 Task: Add the product "Kleenex Ultra Soft 3-Ply Tissues (60 ct)" to cart from the store "DashMart".
Action: Mouse pressed left at (48, 86)
Screenshot: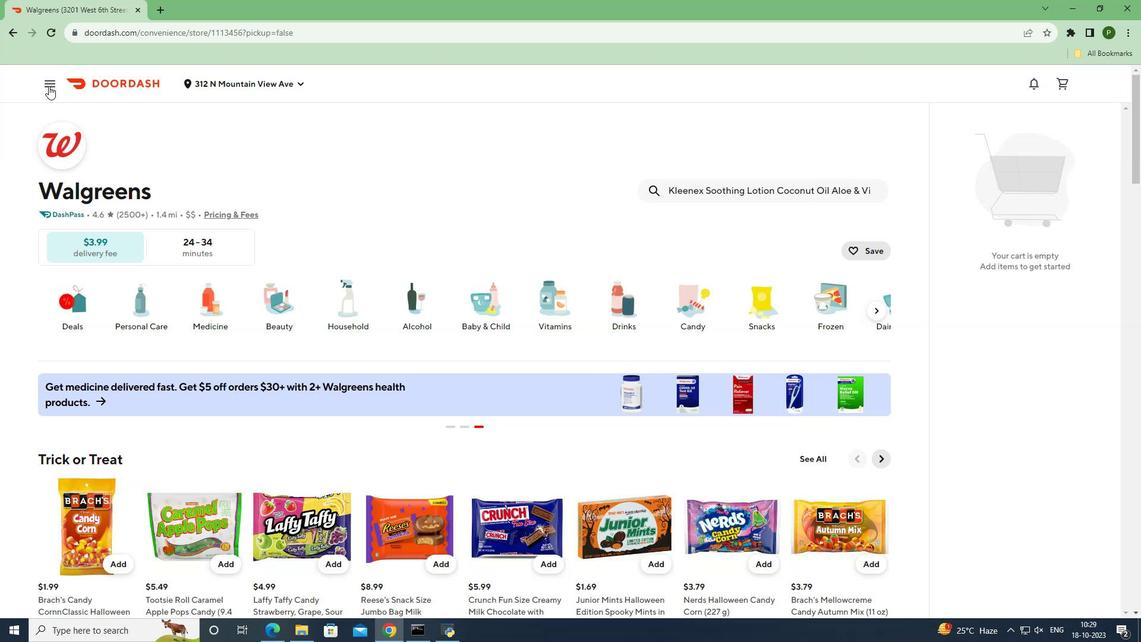 
Action: Mouse moved to (51, 165)
Screenshot: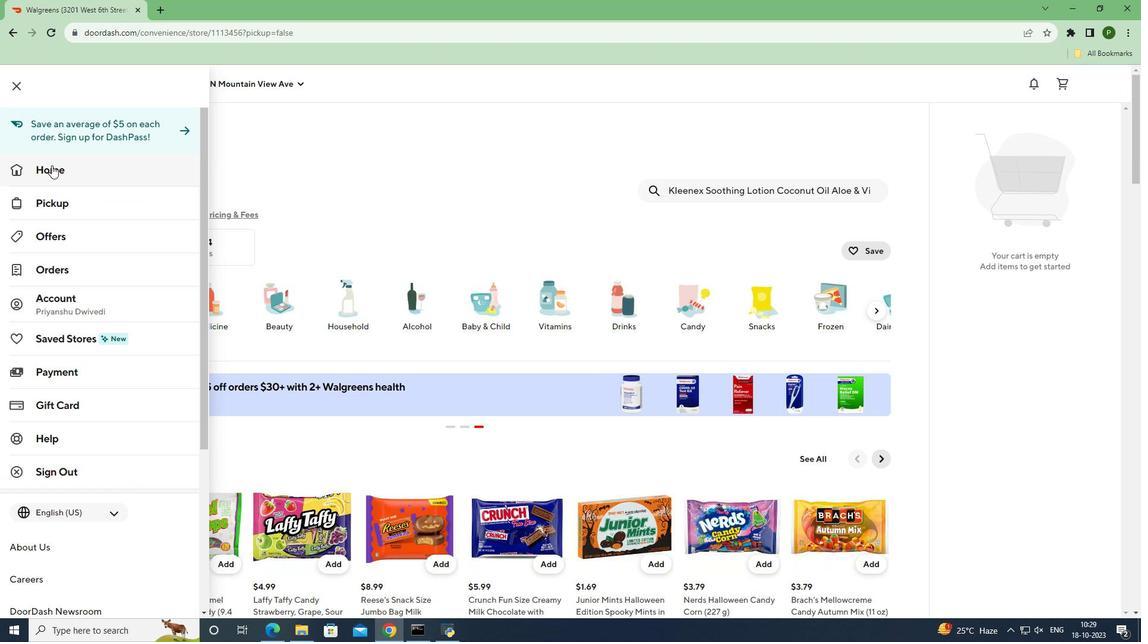 
Action: Mouse pressed left at (51, 165)
Screenshot: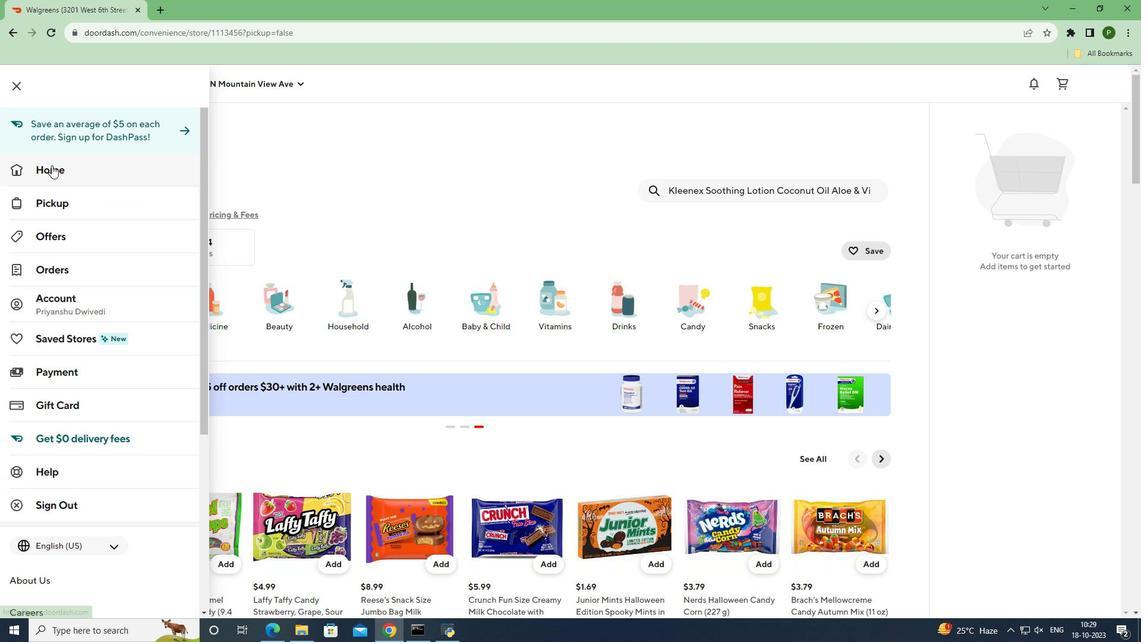 
Action: Mouse moved to (847, 124)
Screenshot: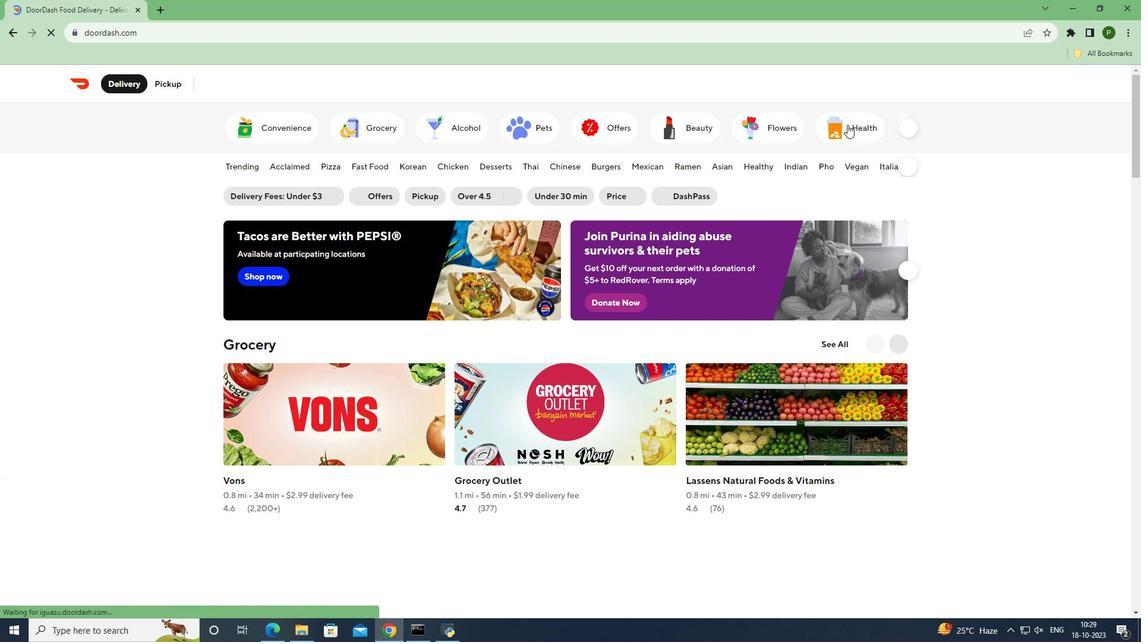 
Action: Mouse pressed left at (847, 124)
Screenshot: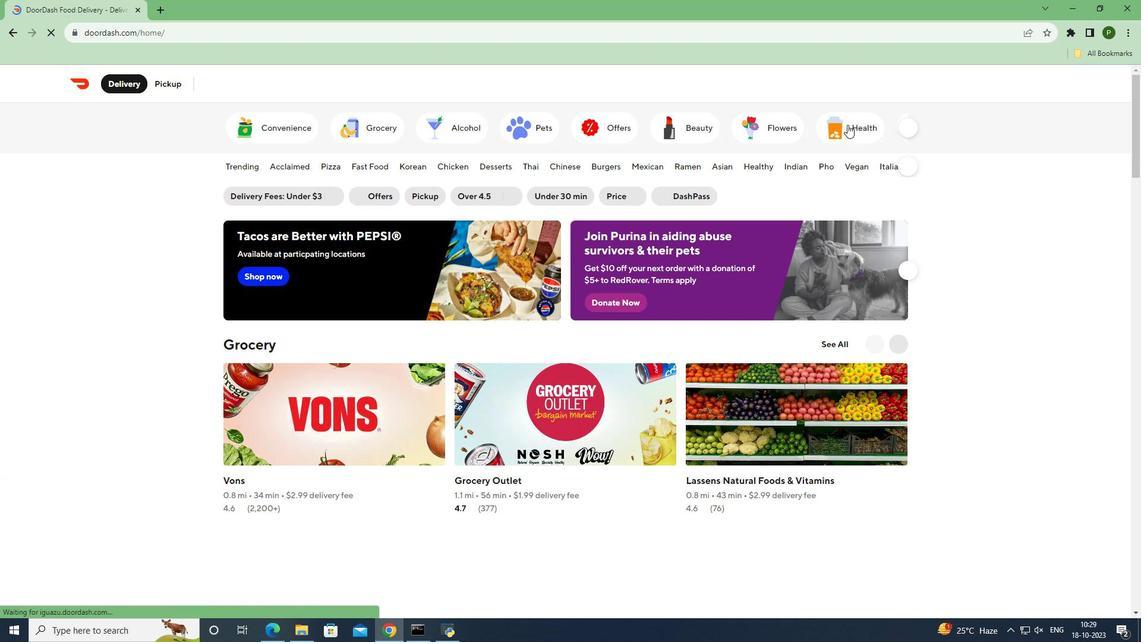 
Action: Mouse moved to (356, 410)
Screenshot: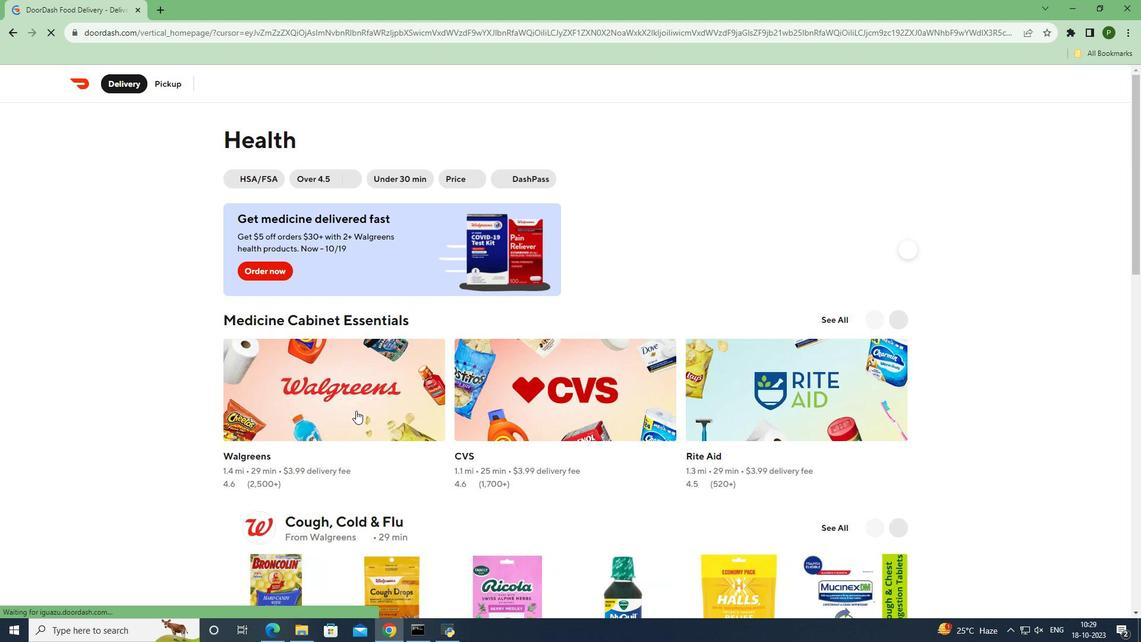 
Action: Mouse pressed left at (356, 410)
Screenshot: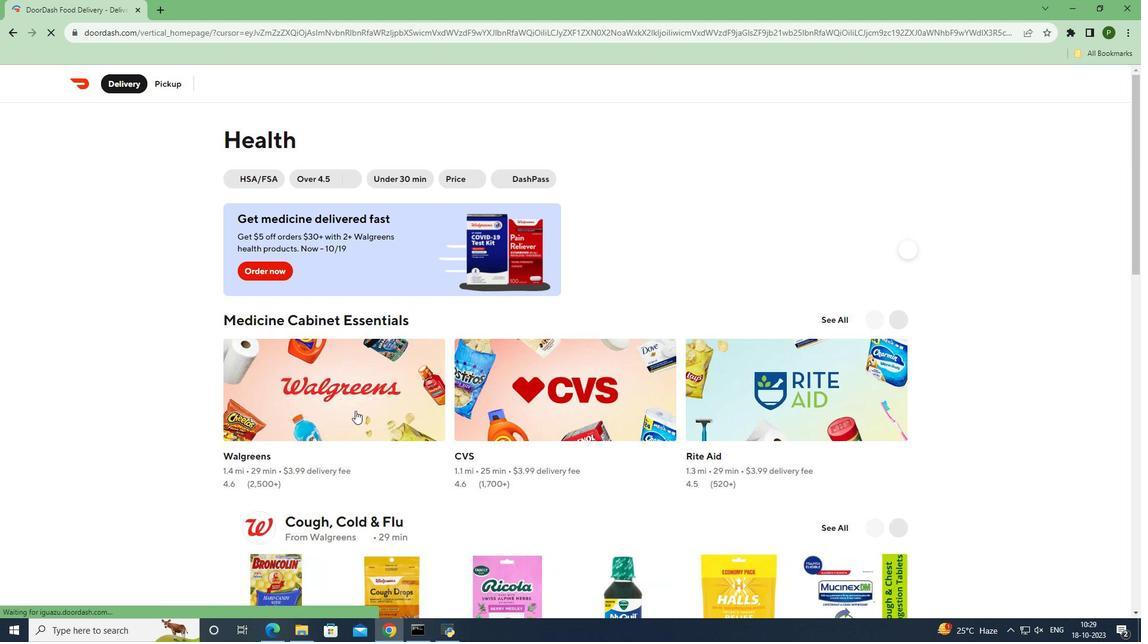 
Action: Mouse moved to (718, 195)
Screenshot: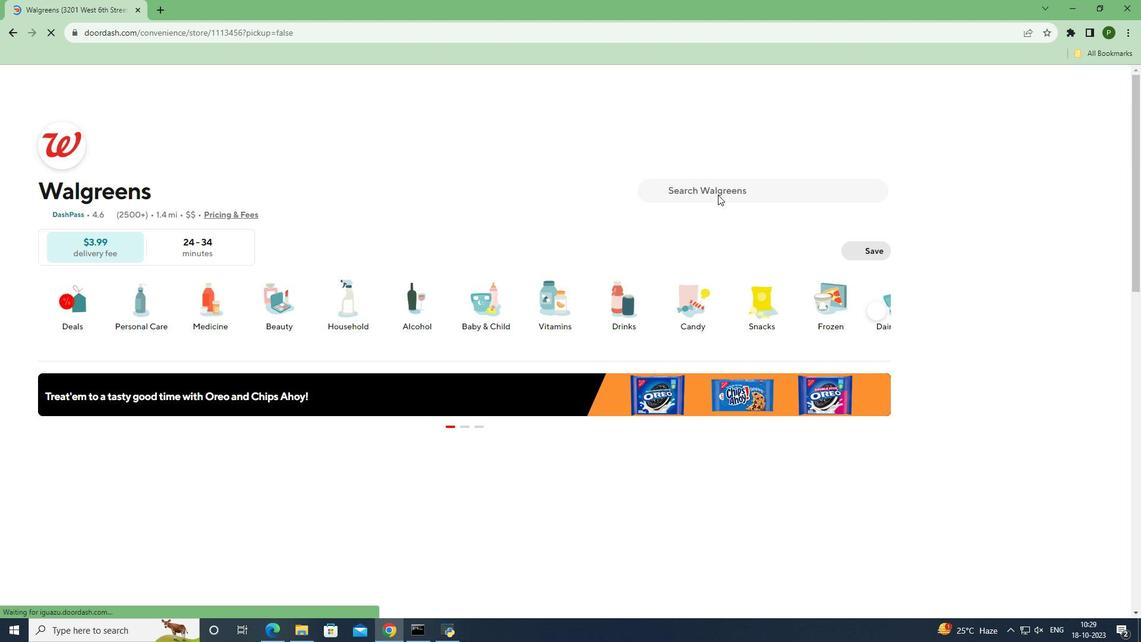 
Action: Mouse pressed left at (718, 195)
Screenshot: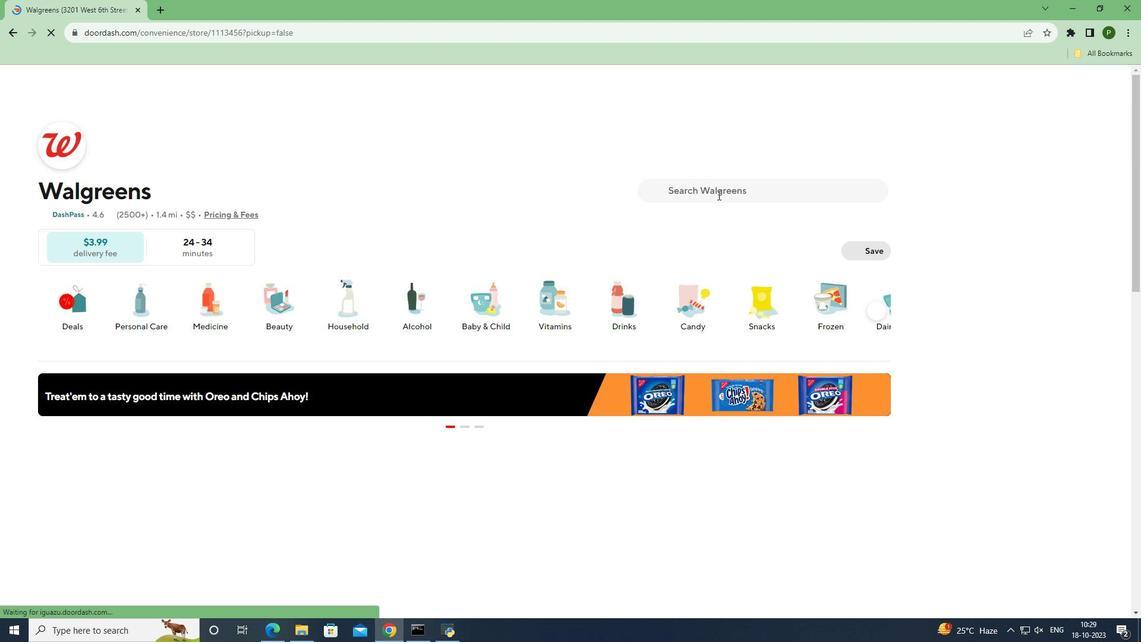 
Action: Key pressed <Key.caps_lock>K<Key.caps_lock>leenex<Key.space><Key.caps_lock>U<Key.caps_lock>ltra<Key.space><Key.caps_lock>S<Key.caps_lock>oft<Key.space>3-<Key.caps_lock>P<Key.caps_lock>ly
Screenshot: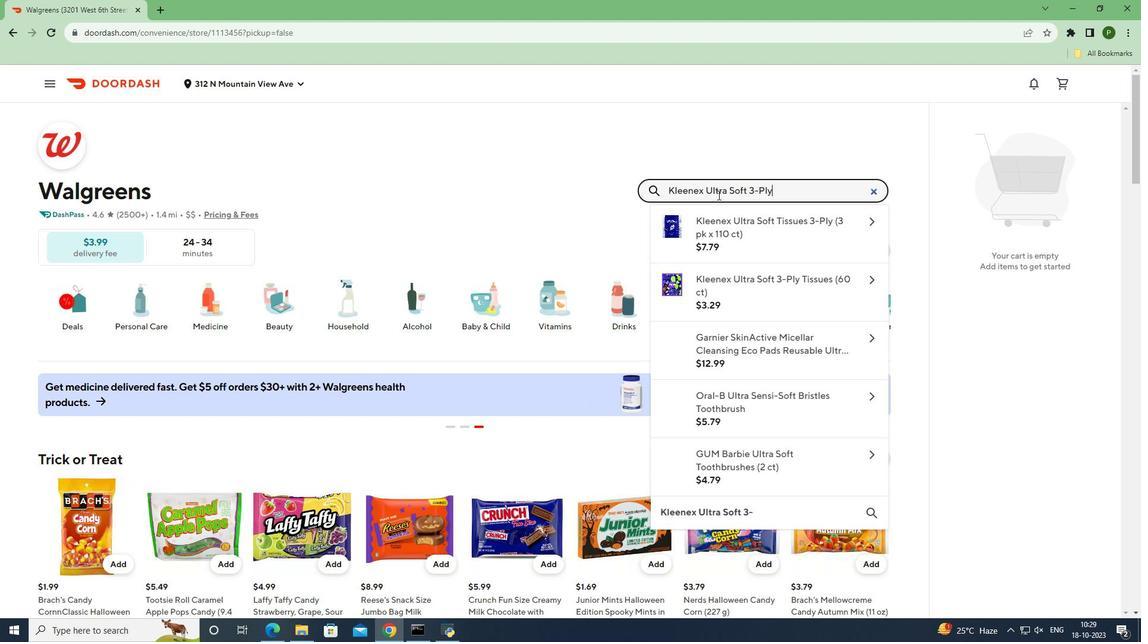 
Action: Mouse moved to (717, 194)
Screenshot: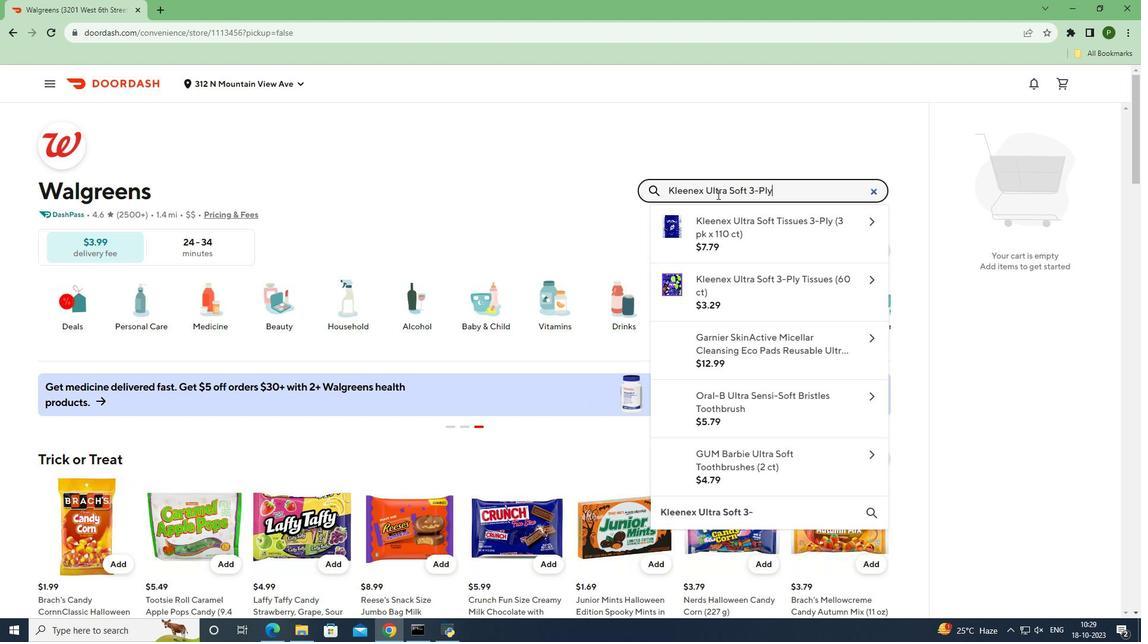 
Action: Key pressed <Key.space><Key.caps_lock>T<Key.caps_lock>issues<Key.space><Key.shift_r>(60<Key.space>ct<Key.shift_r>)
Screenshot: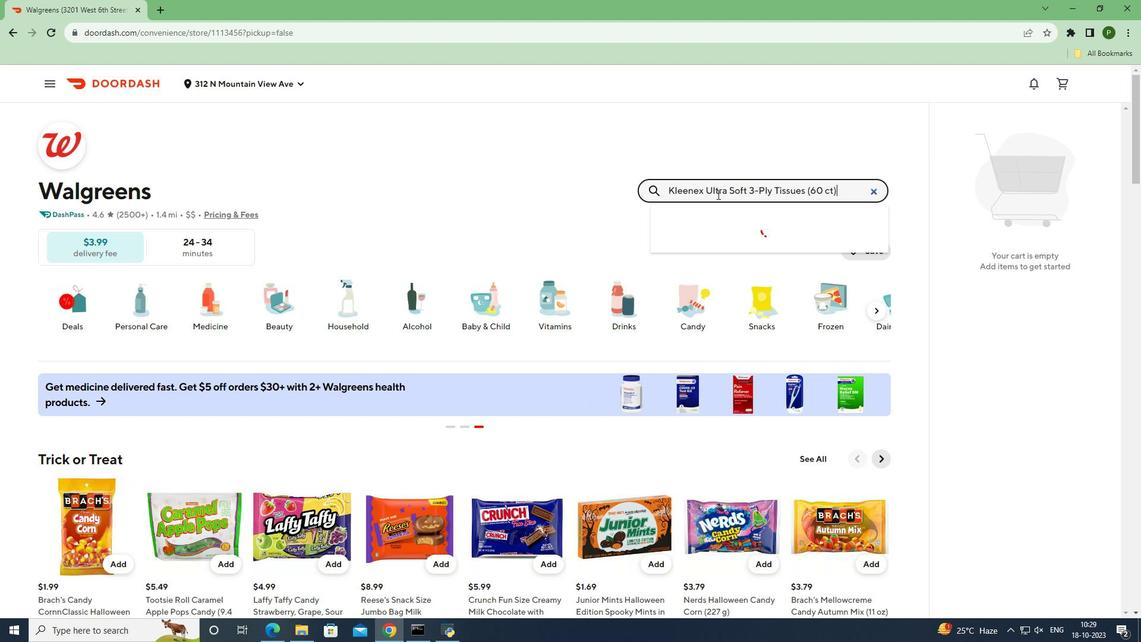 
Action: Mouse moved to (728, 230)
Screenshot: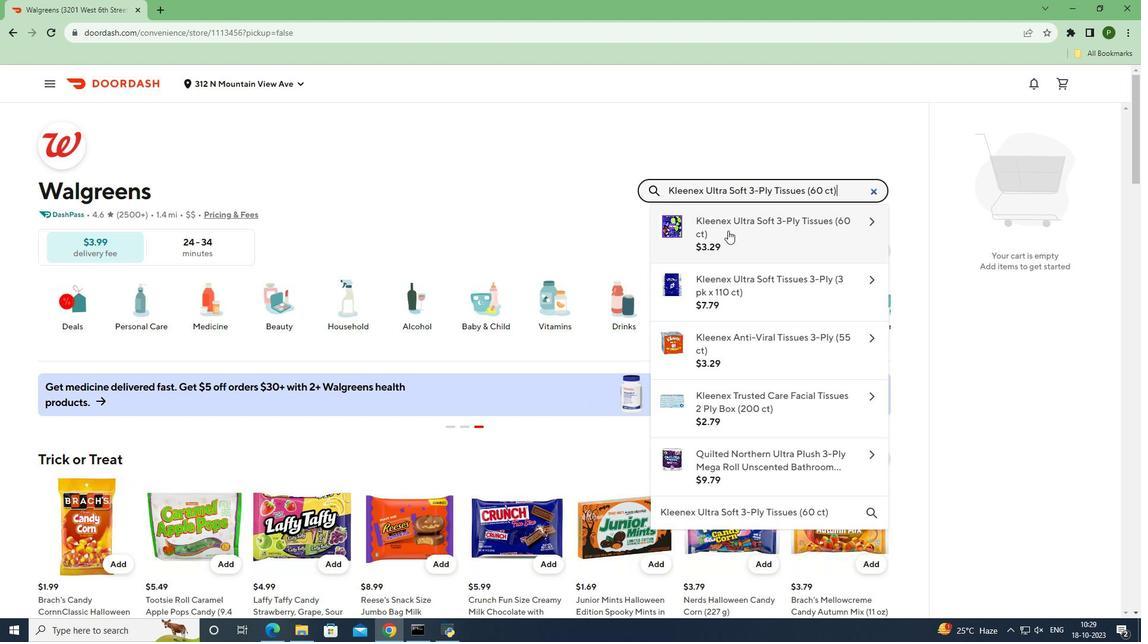 
Action: Mouse pressed left at (728, 230)
Screenshot: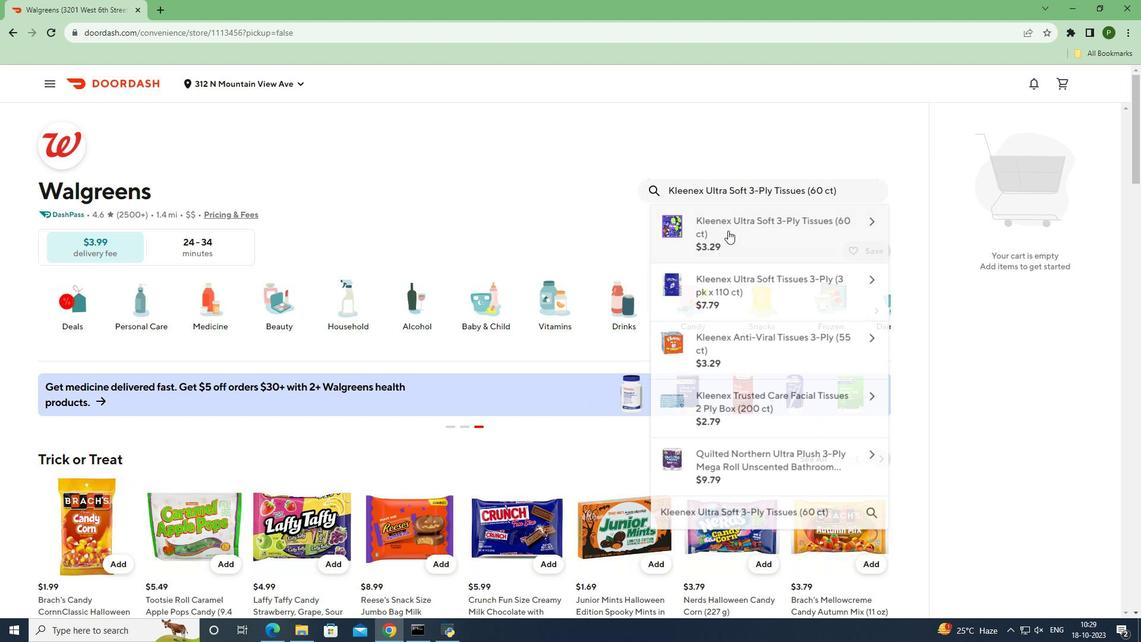 
Action: Mouse moved to (803, 588)
Screenshot: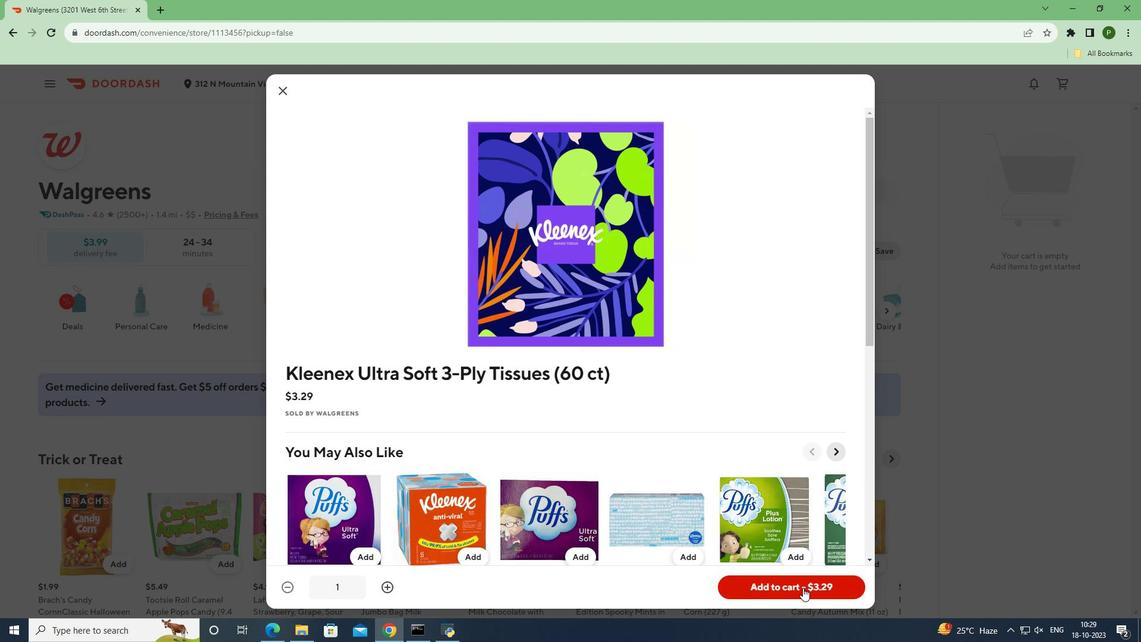 
Action: Mouse pressed left at (803, 588)
Screenshot: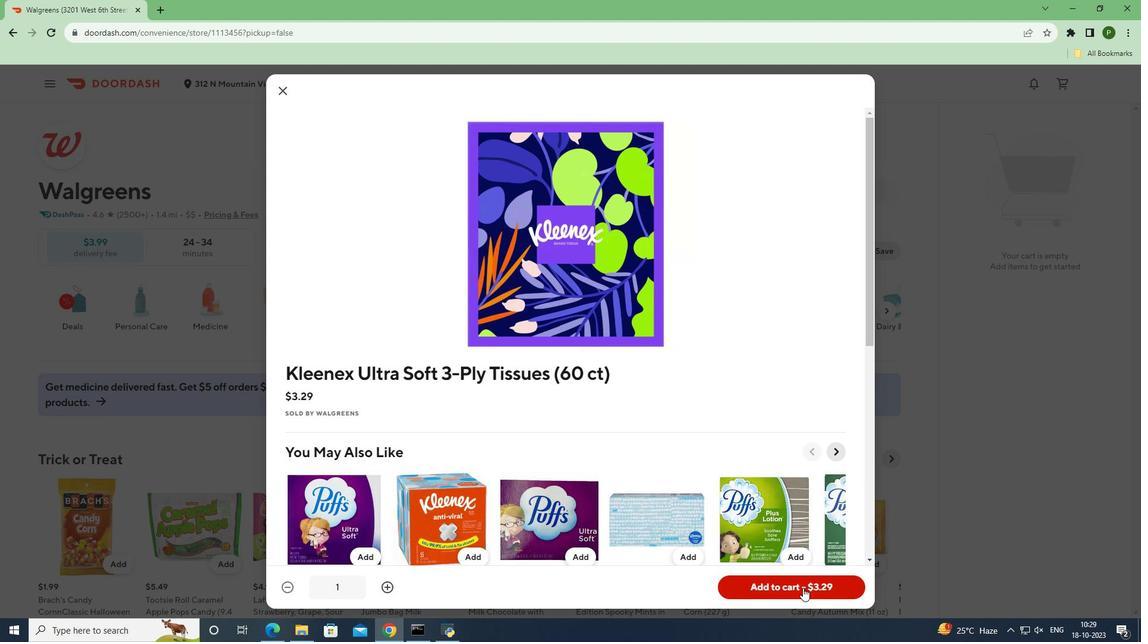 
Action: Mouse moved to (956, 558)
Screenshot: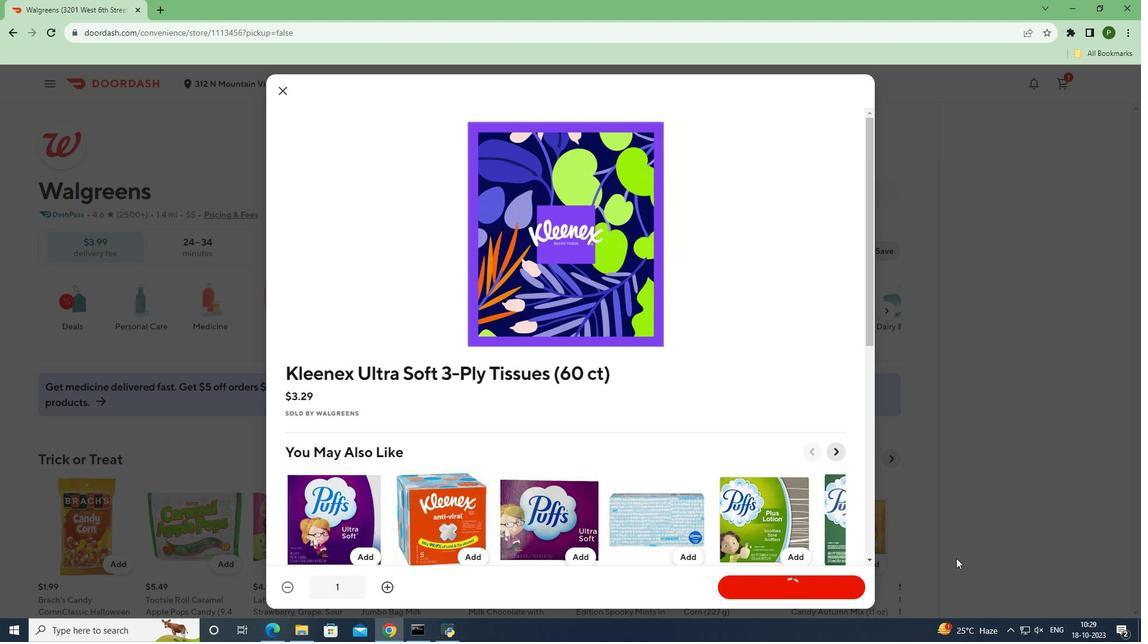 
